 Task: Create a due date automation trigger when advanced on, on the tuesday after a card is due add content with a name ending with resume at 11:00 AM.
Action: Mouse moved to (1080, 86)
Screenshot: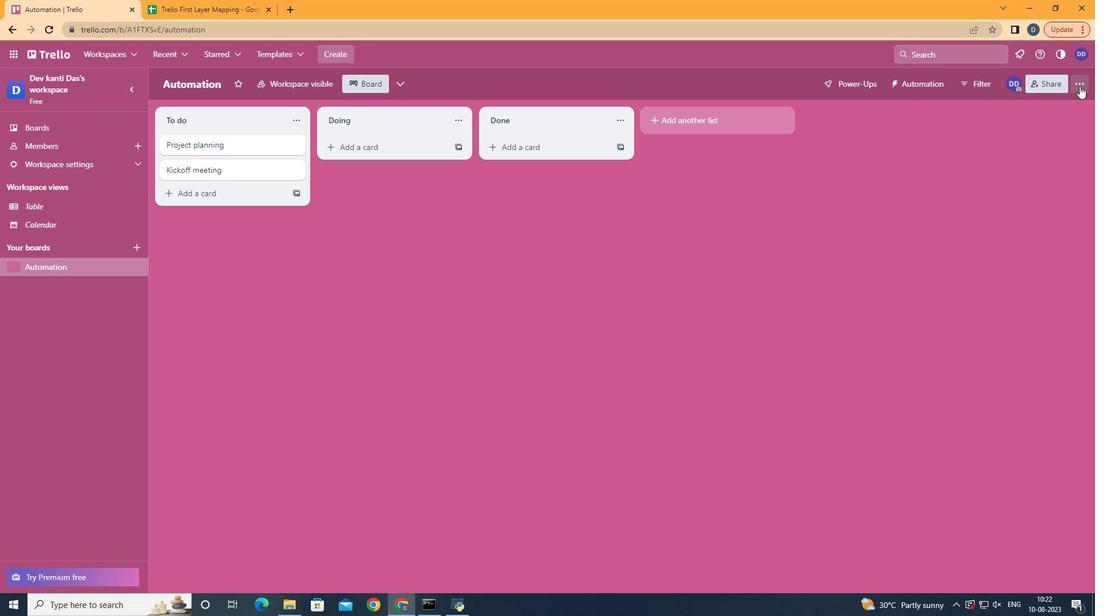 
Action: Mouse pressed left at (1080, 86)
Screenshot: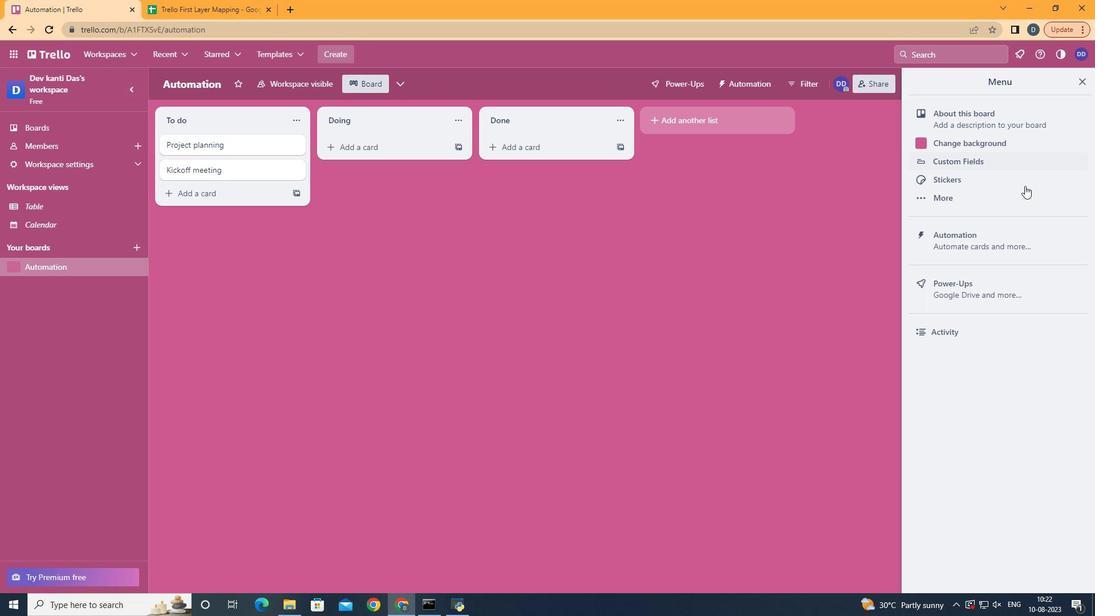 
Action: Mouse moved to (996, 238)
Screenshot: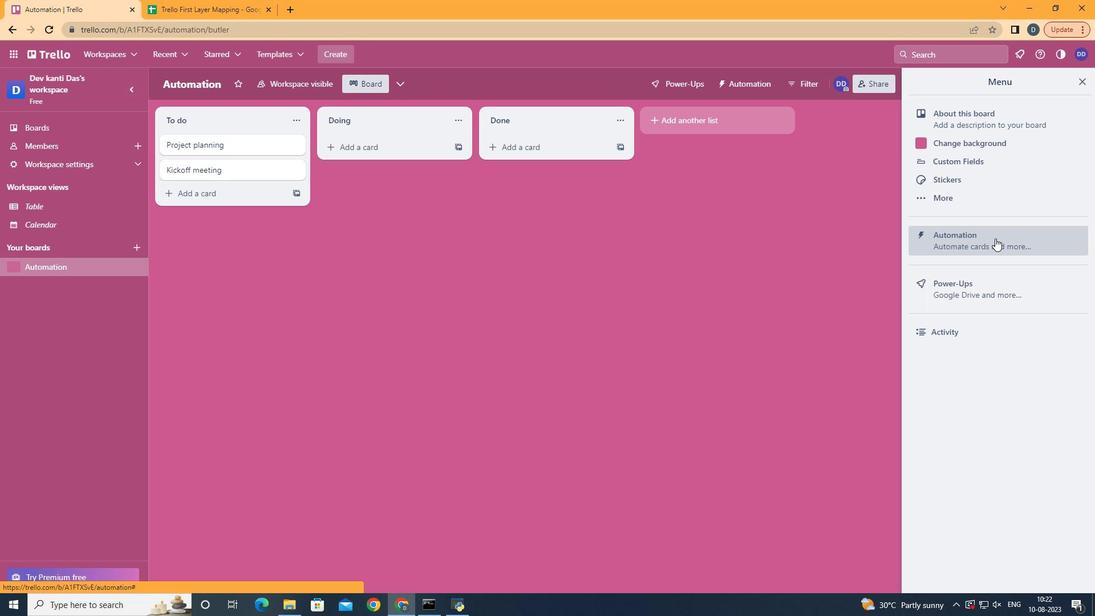
Action: Mouse pressed left at (996, 238)
Screenshot: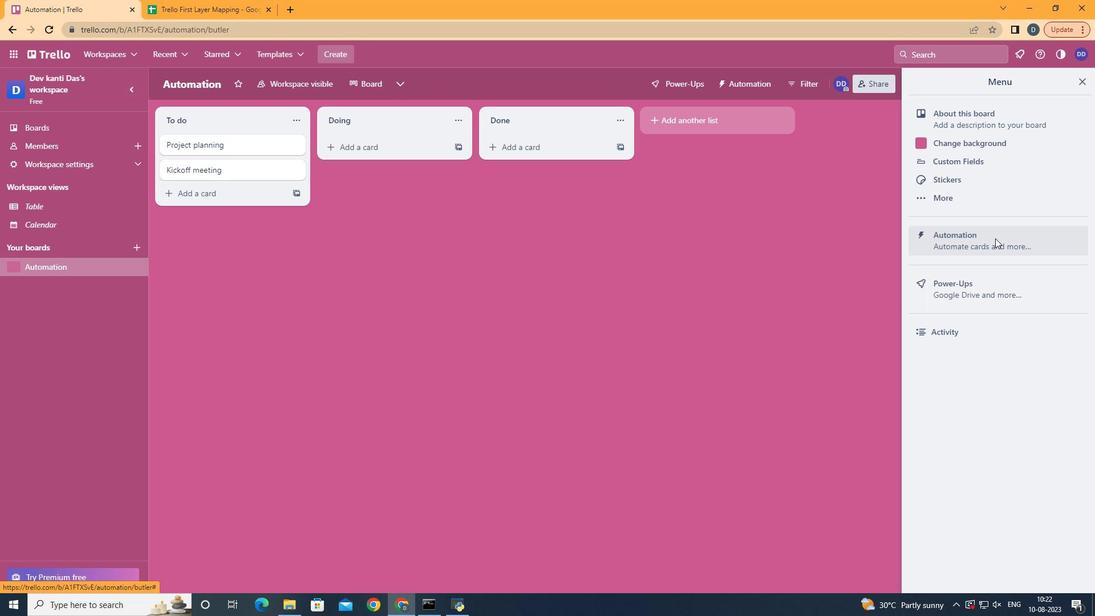 
Action: Mouse moved to (204, 232)
Screenshot: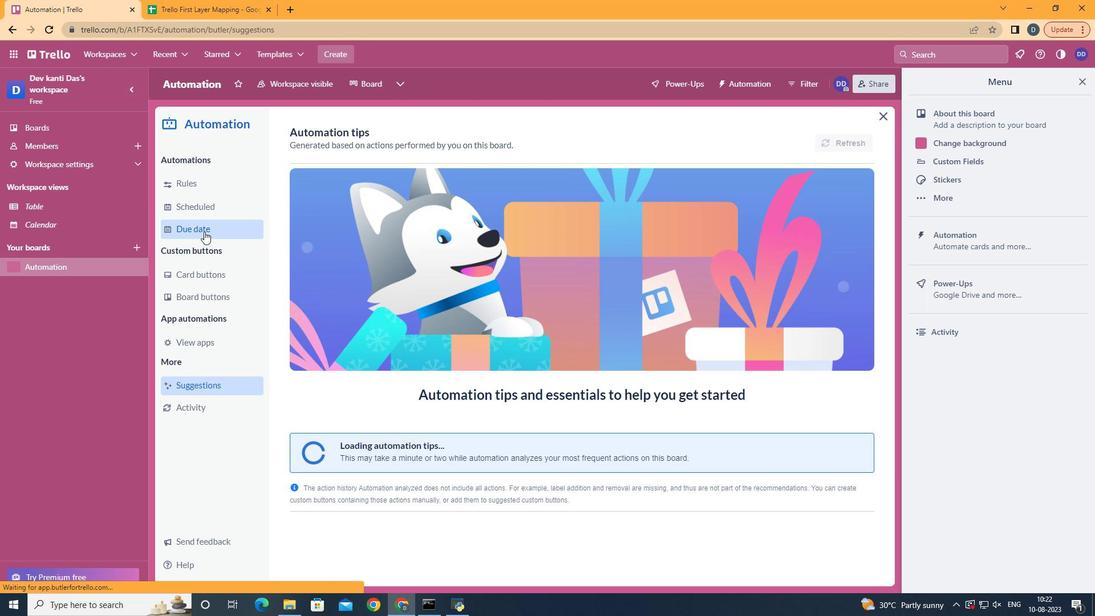 
Action: Mouse pressed left at (204, 232)
Screenshot: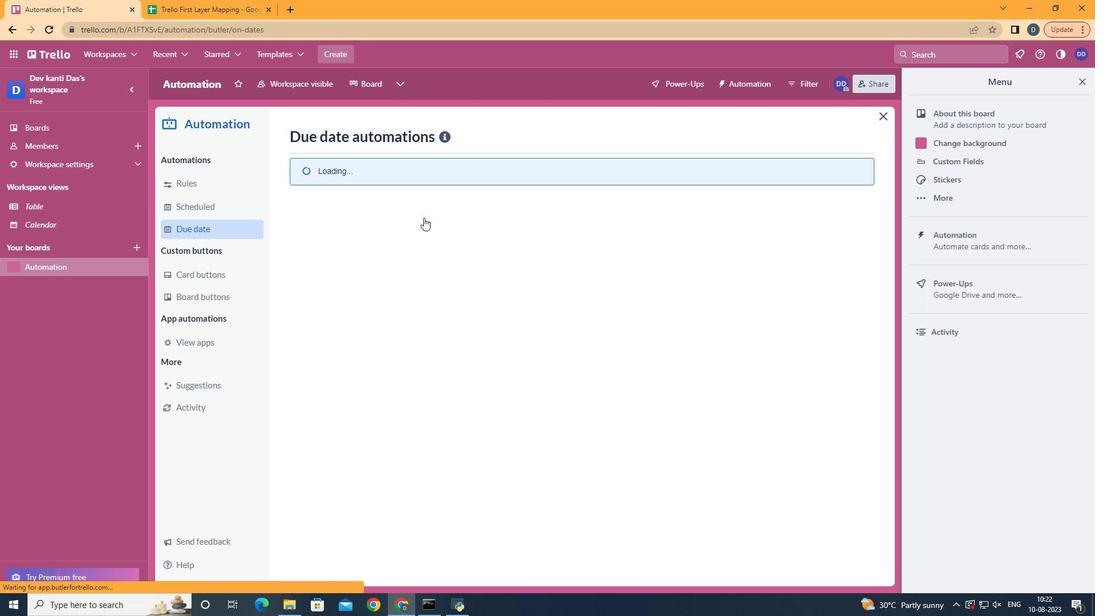 
Action: Mouse moved to (794, 135)
Screenshot: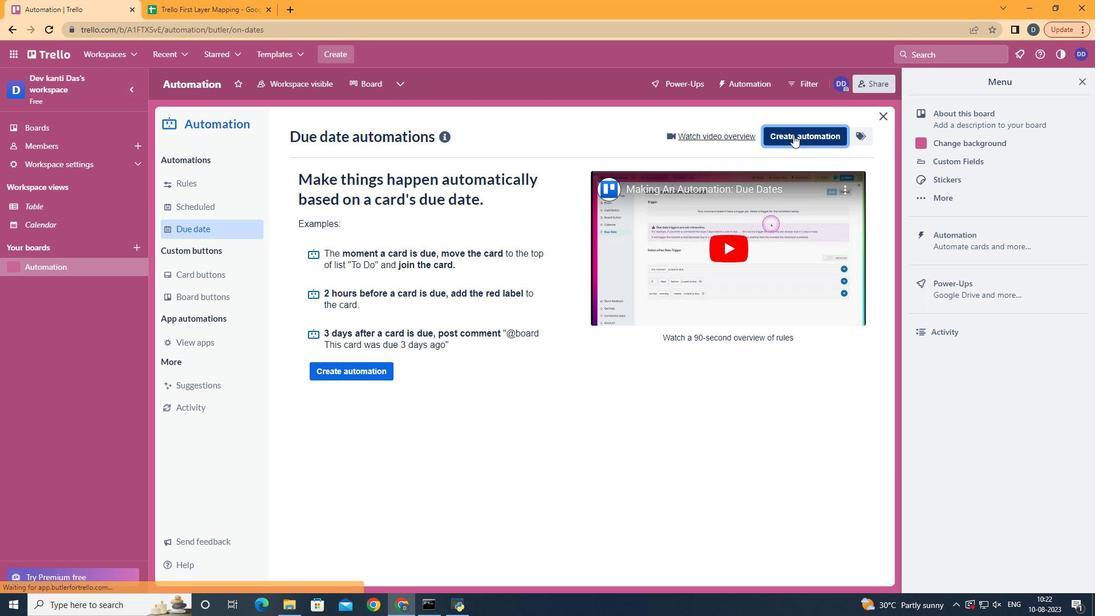 
Action: Mouse pressed left at (794, 135)
Screenshot: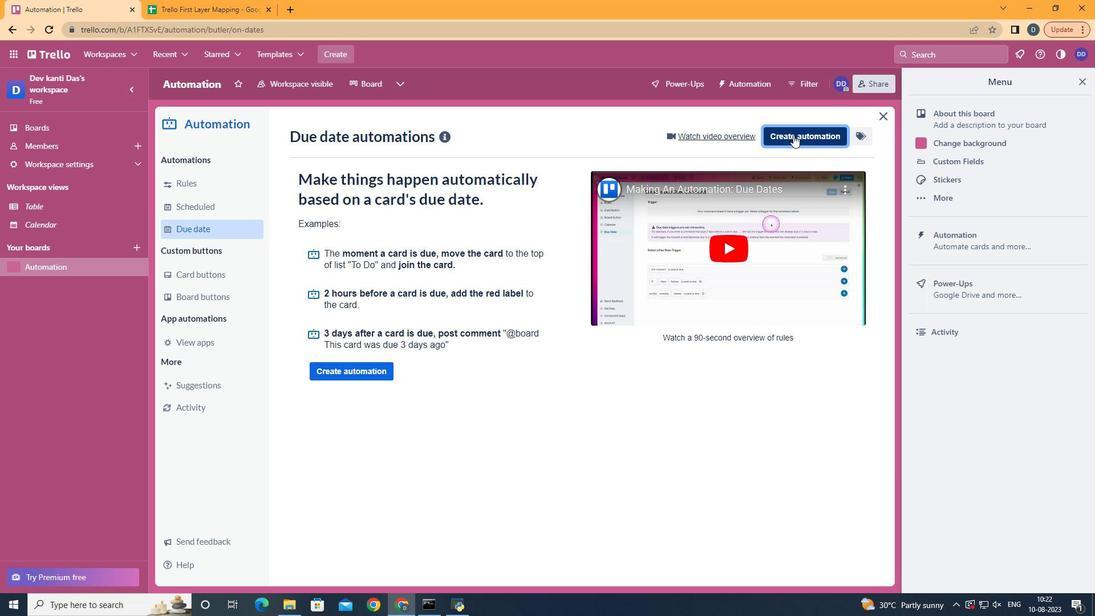 
Action: Mouse moved to (610, 247)
Screenshot: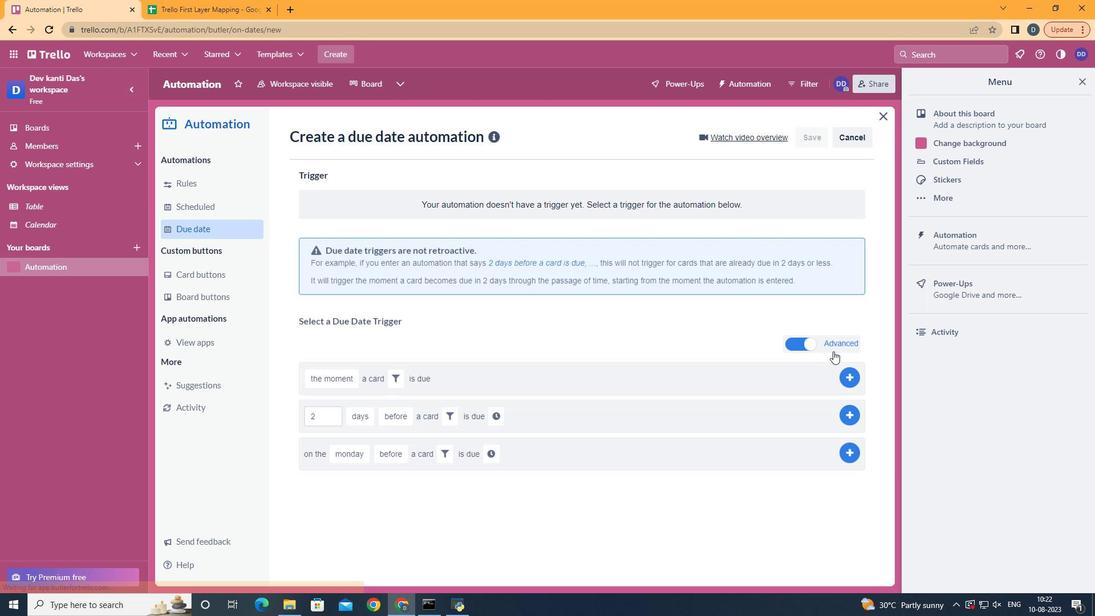 
Action: Mouse pressed left at (610, 247)
Screenshot: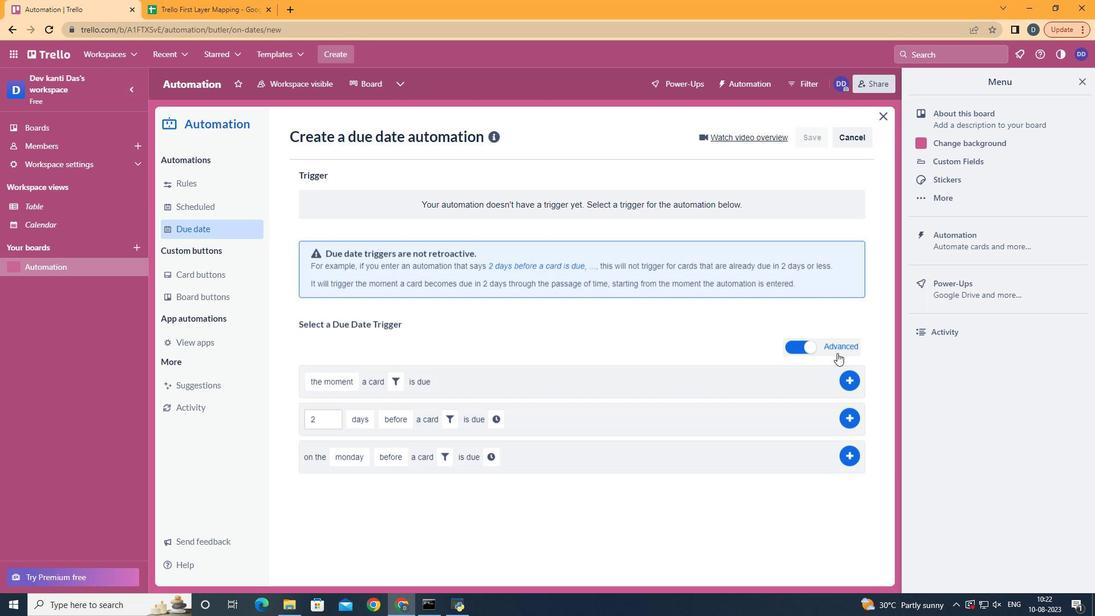 
Action: Mouse moved to (369, 323)
Screenshot: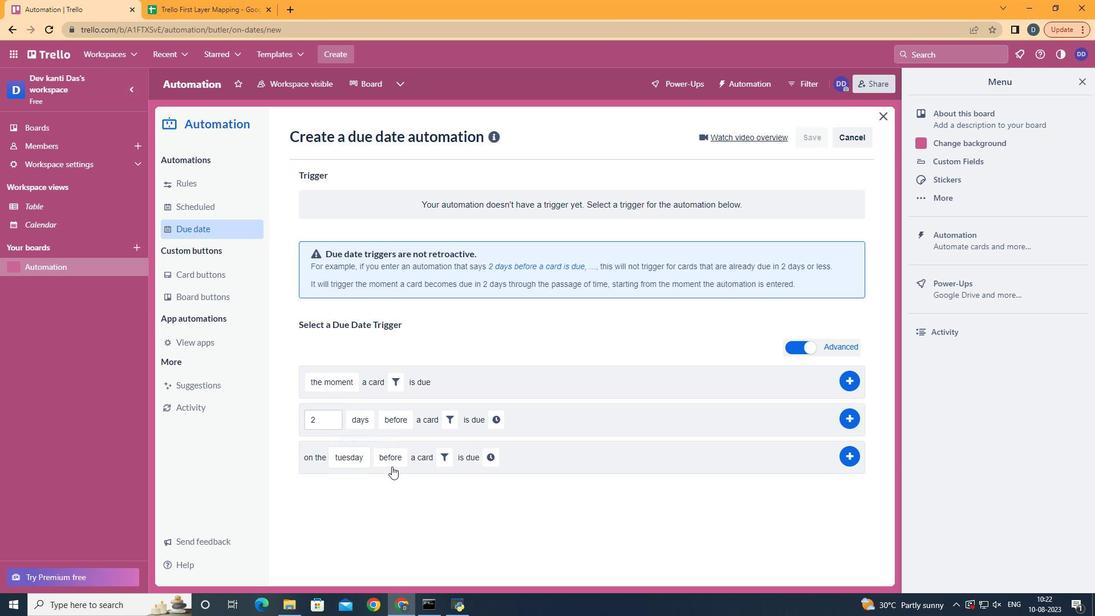 
Action: Mouse pressed left at (369, 323)
Screenshot: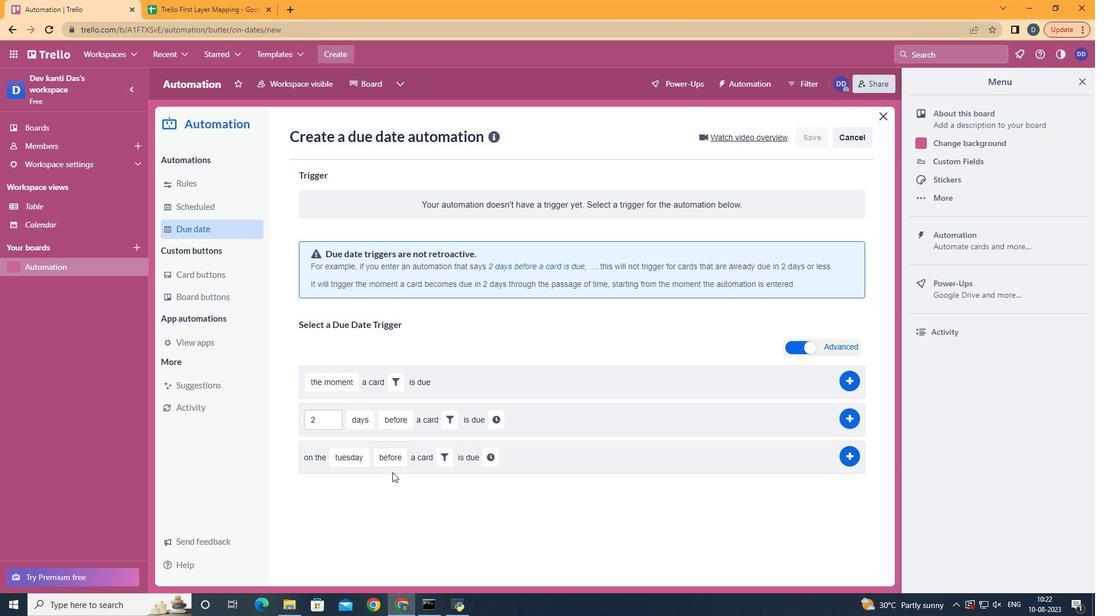 
Action: Mouse moved to (397, 498)
Screenshot: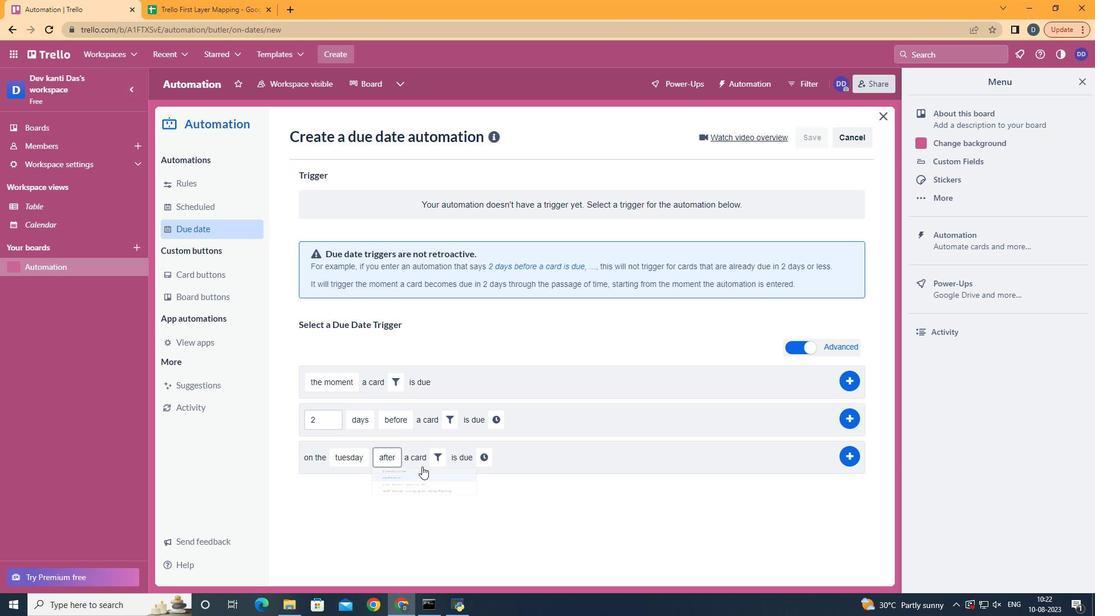 
Action: Mouse pressed left at (397, 498)
Screenshot: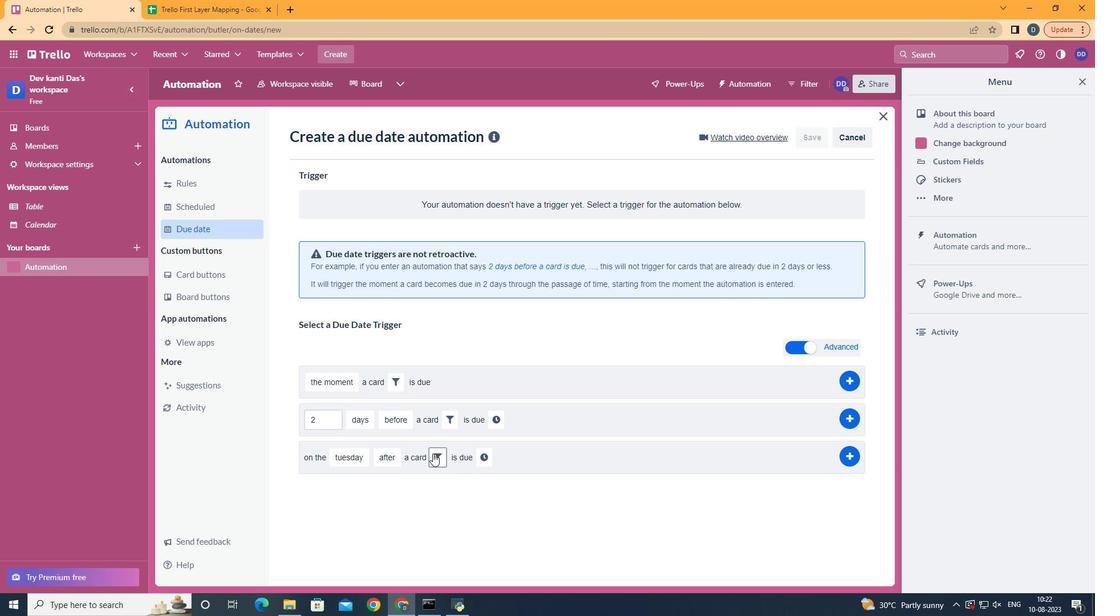 
Action: Mouse moved to (434, 453)
Screenshot: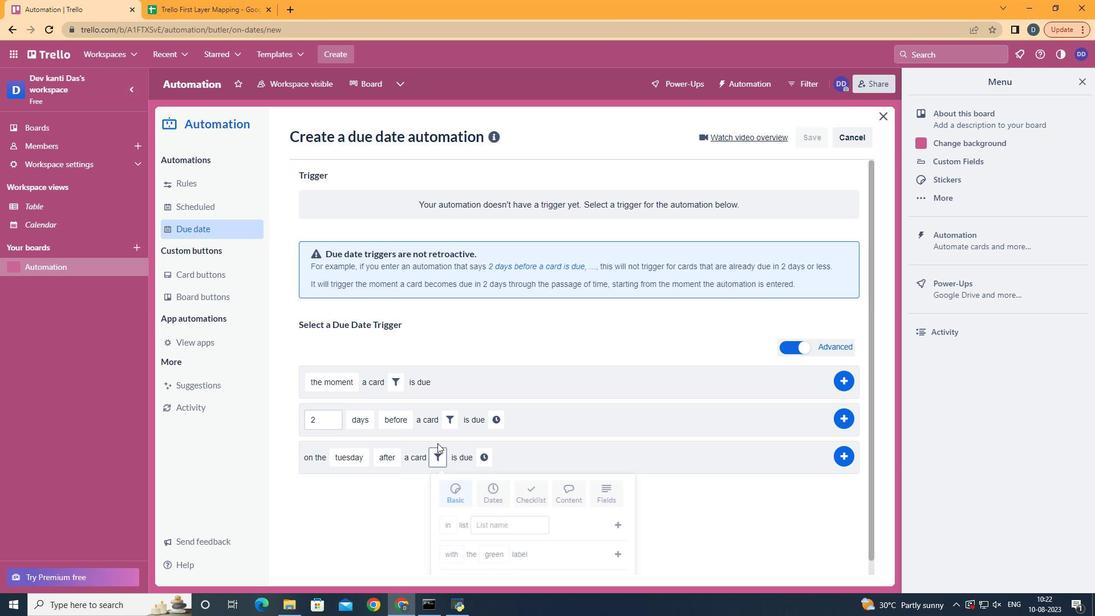 
Action: Mouse pressed left at (434, 453)
Screenshot: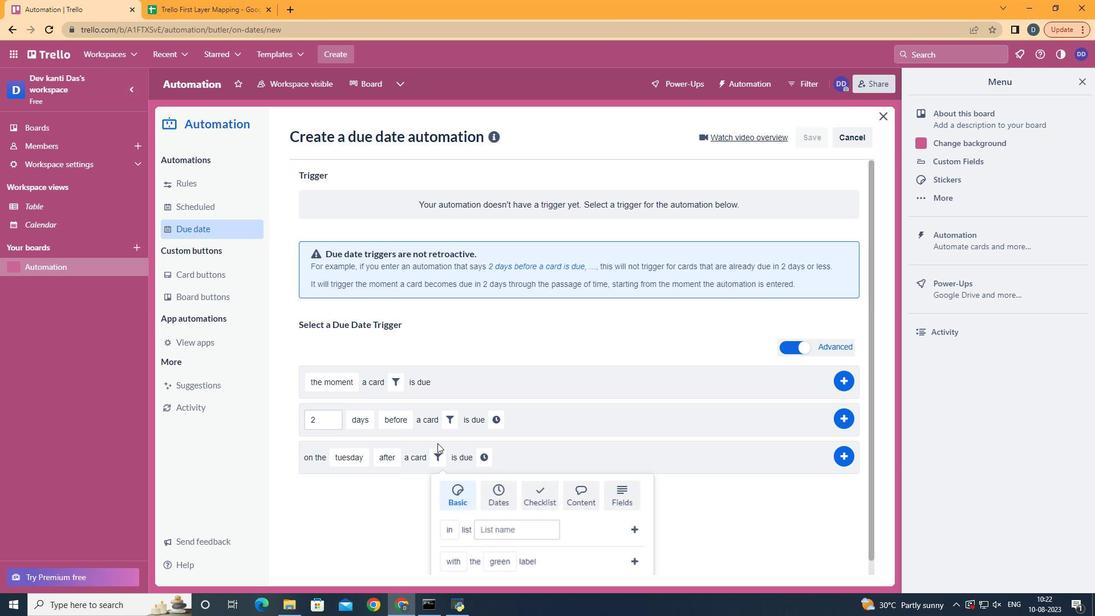 
Action: Mouse moved to (591, 491)
Screenshot: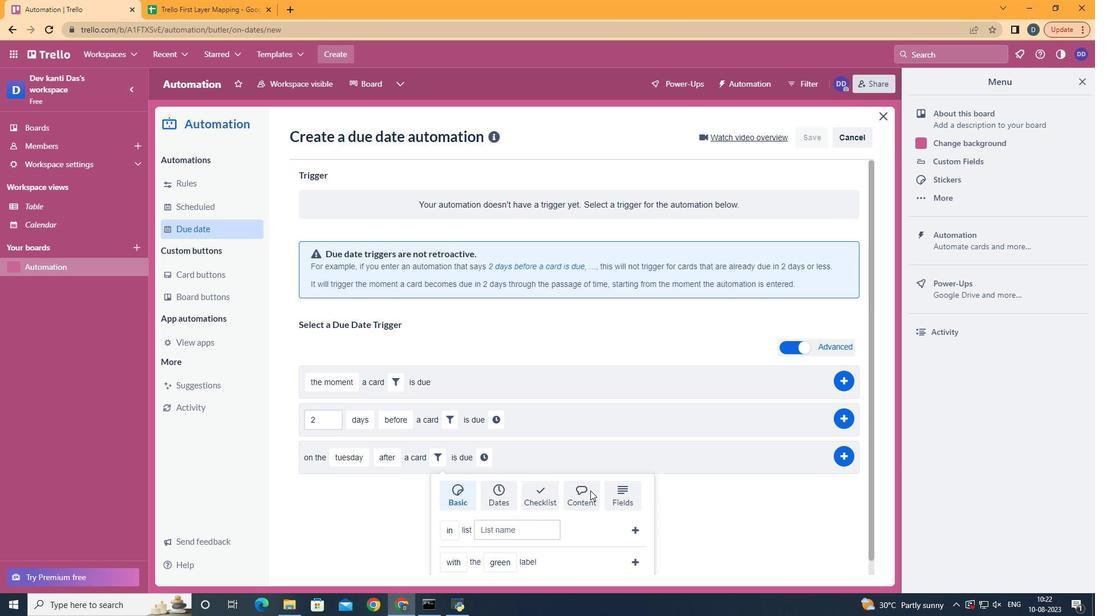 
Action: Mouse pressed left at (591, 491)
Screenshot: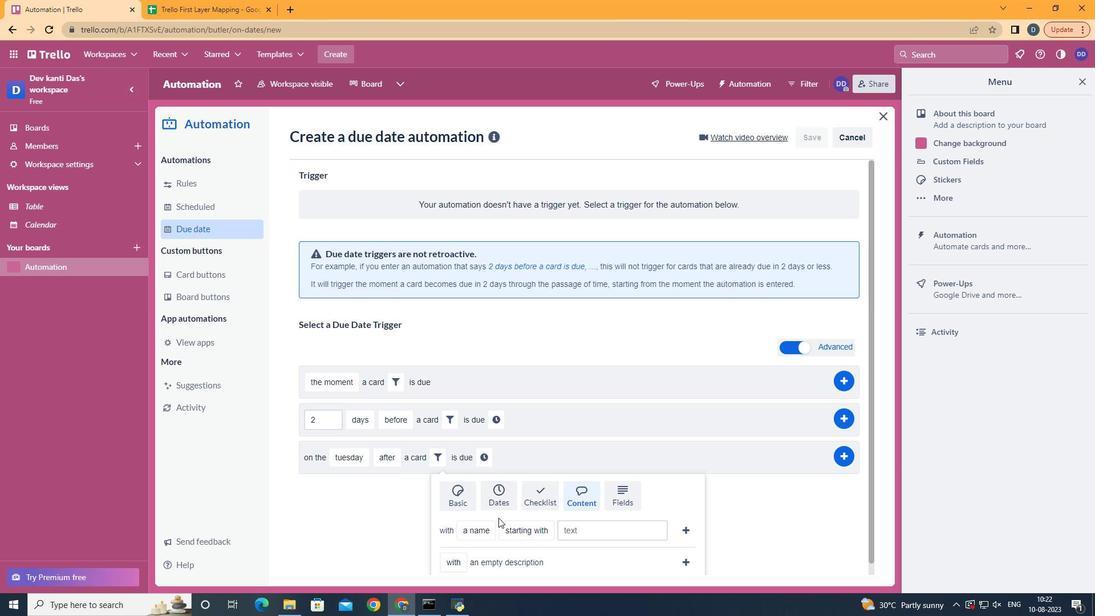 
Action: Mouse moved to (559, 417)
Screenshot: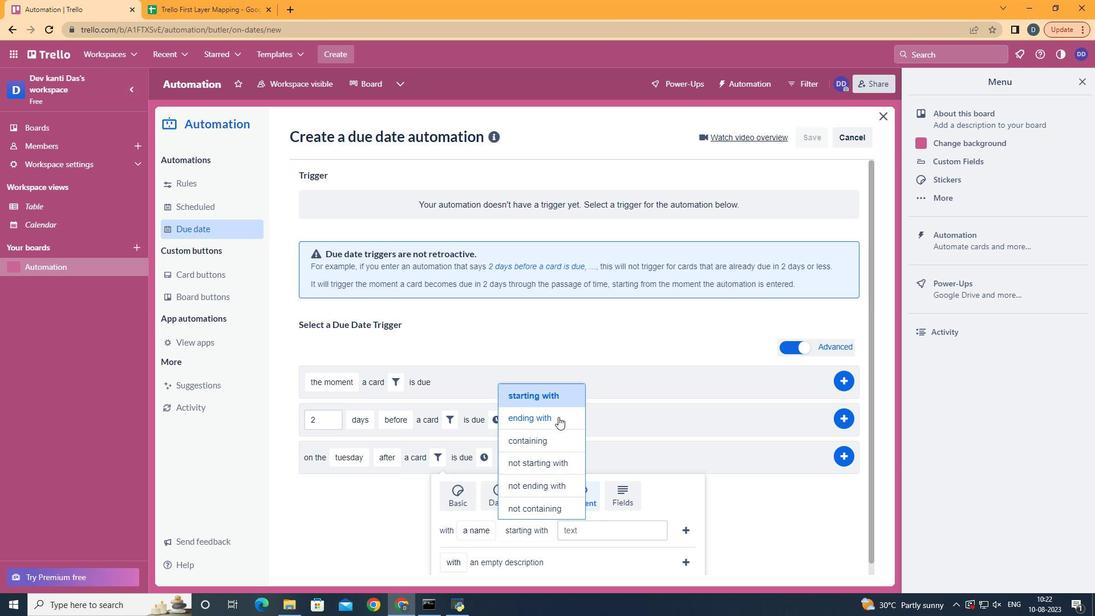 
Action: Mouse pressed left at (559, 417)
Screenshot: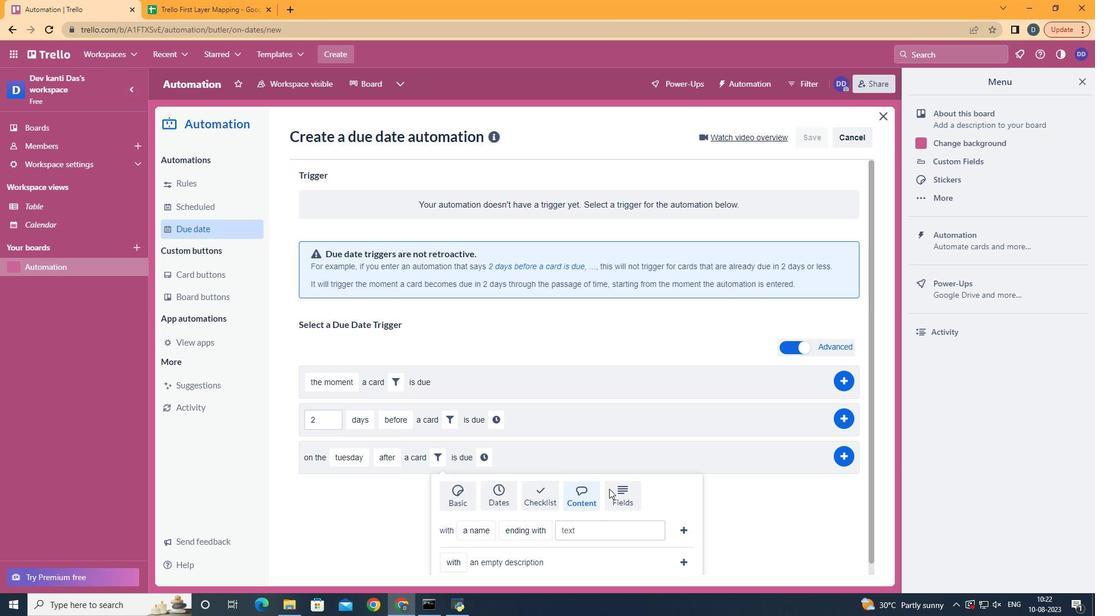 
Action: Mouse moved to (623, 531)
Screenshot: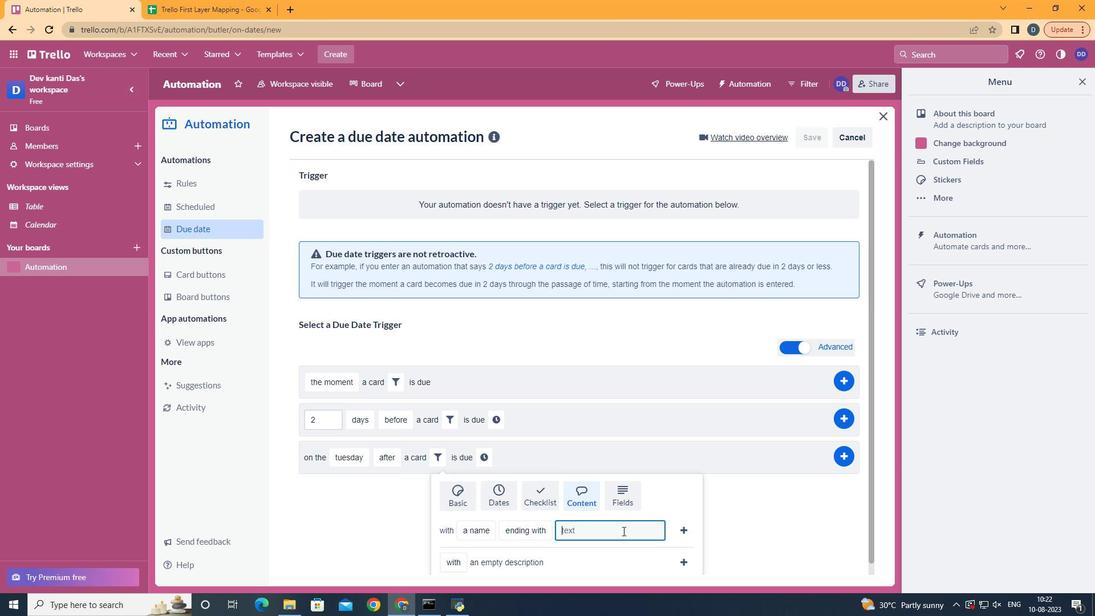 
Action: Mouse pressed left at (623, 531)
Screenshot: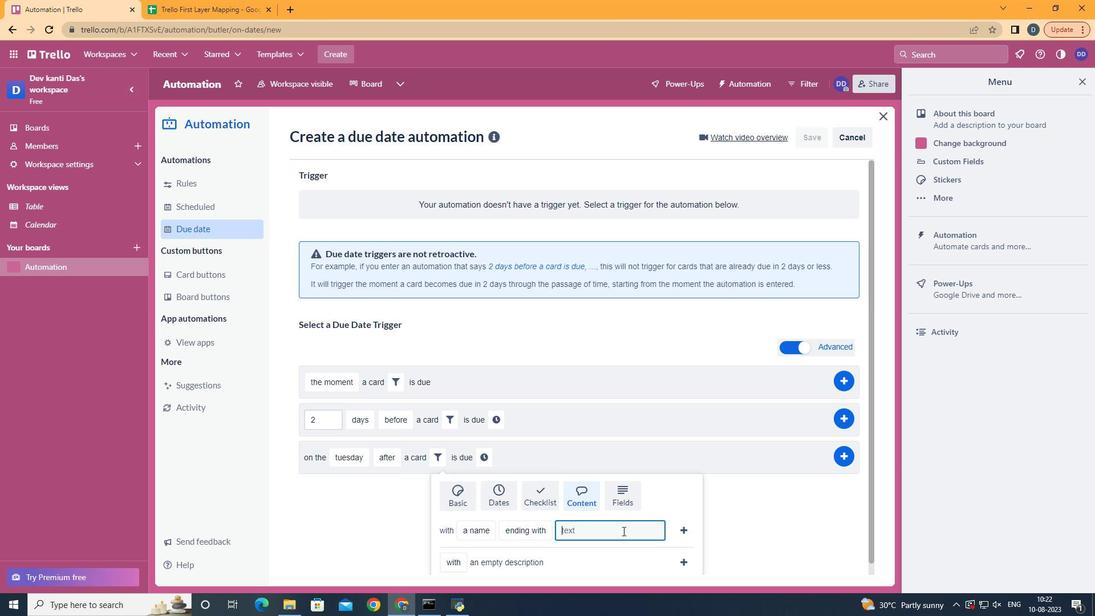 
Action: Mouse moved to (623, 531)
Screenshot: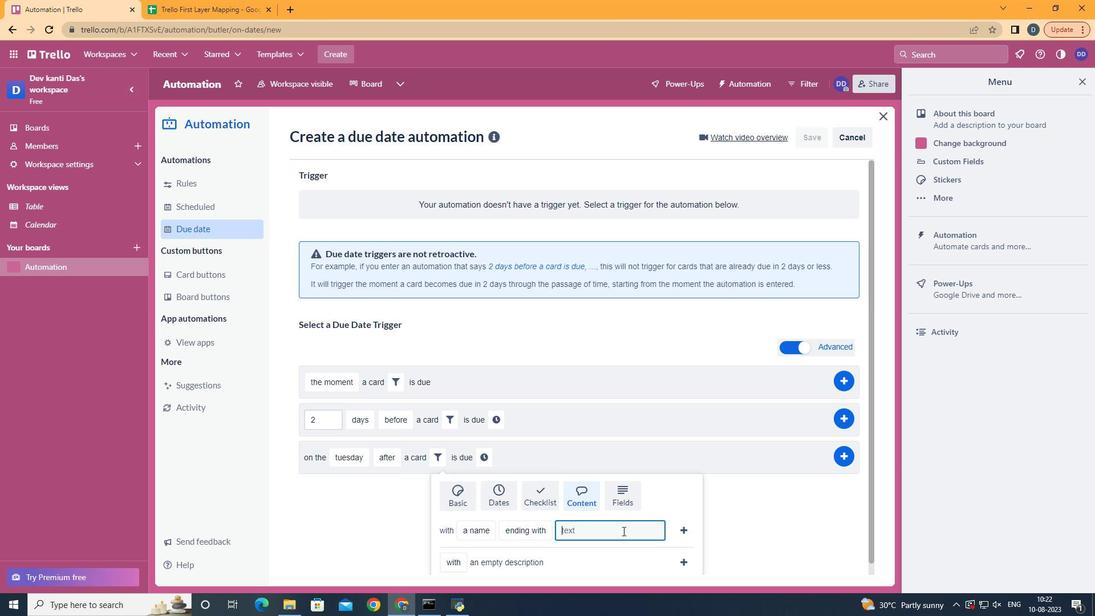 
Action: Key pressed resume
Screenshot: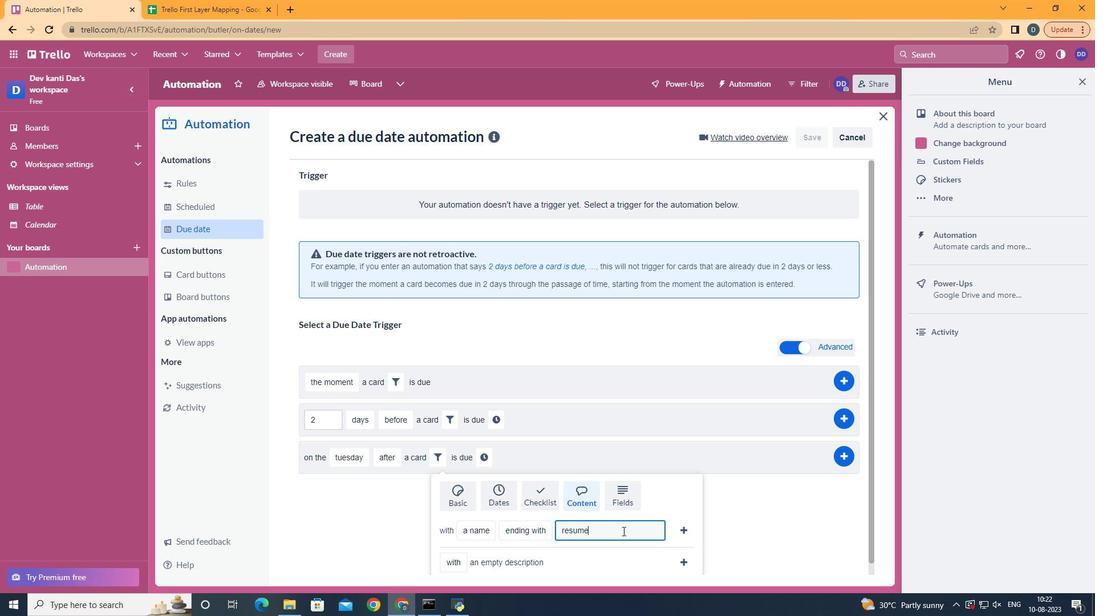 
Action: Mouse moved to (677, 531)
Screenshot: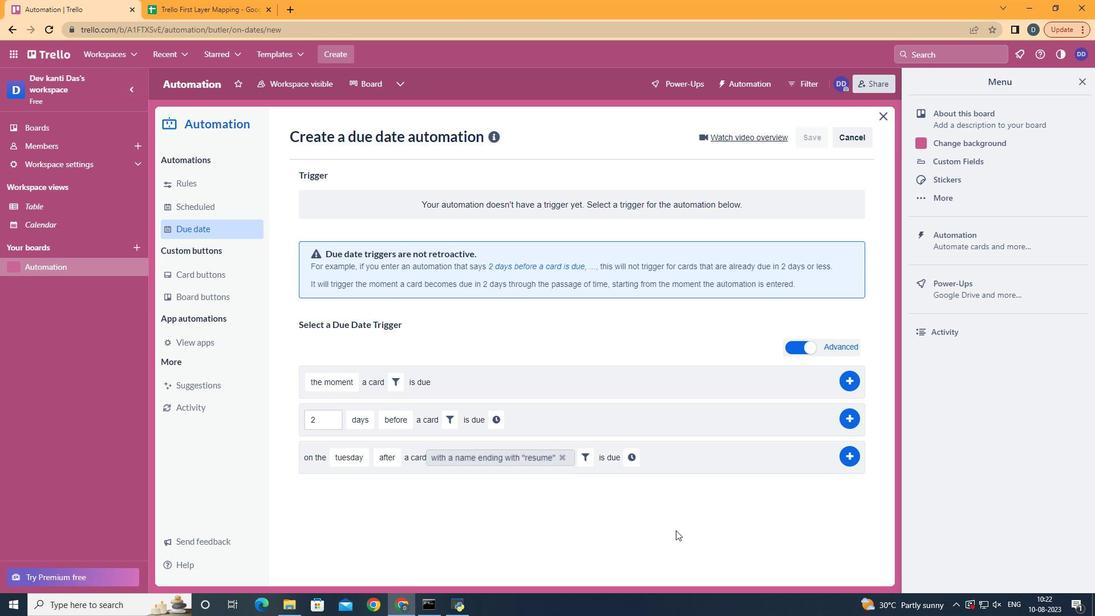 
Action: Mouse pressed left at (677, 531)
Screenshot: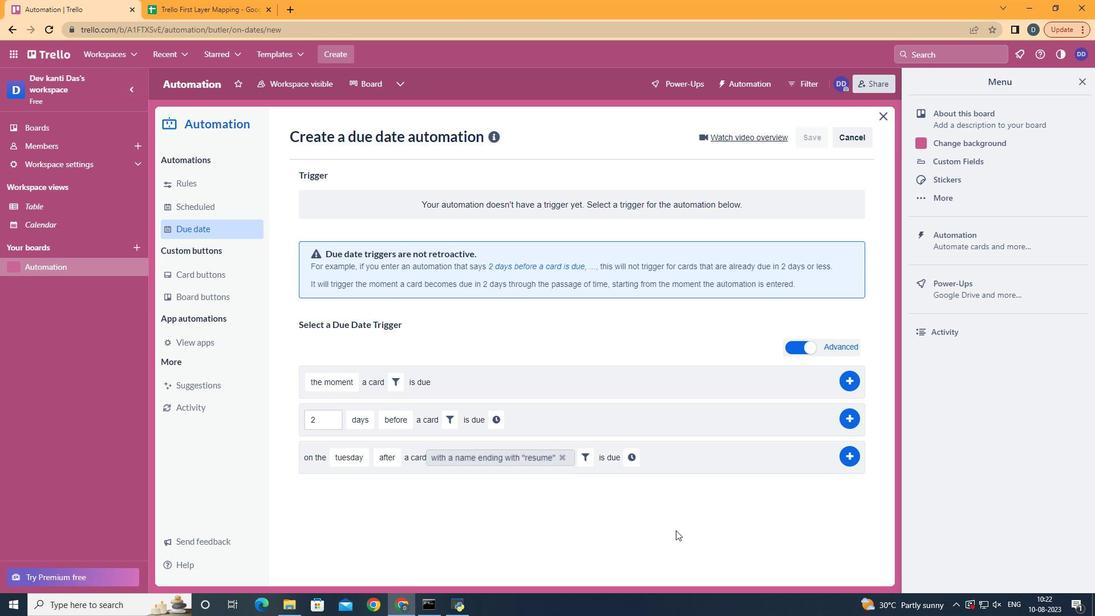 
Action: Mouse moved to (628, 457)
Screenshot: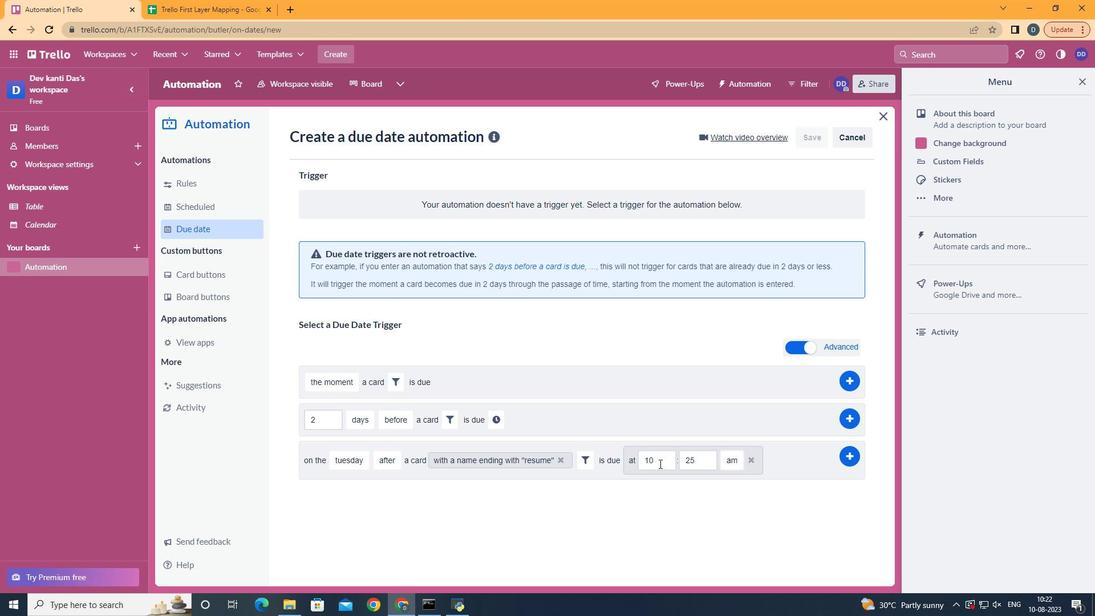 
Action: Mouse pressed left at (628, 457)
Screenshot: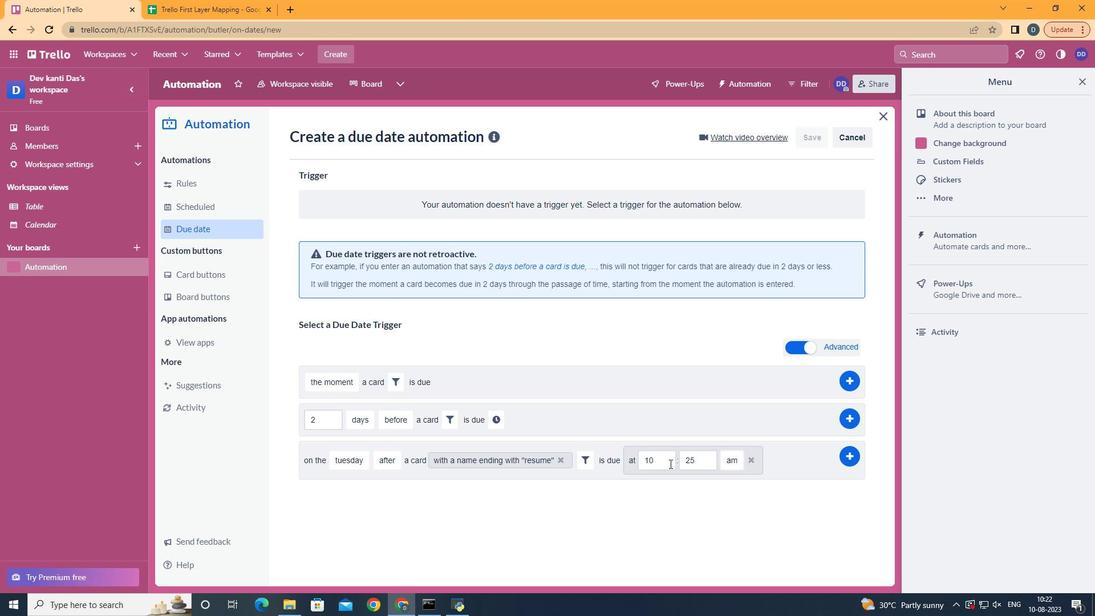 
Action: Mouse moved to (672, 464)
Screenshot: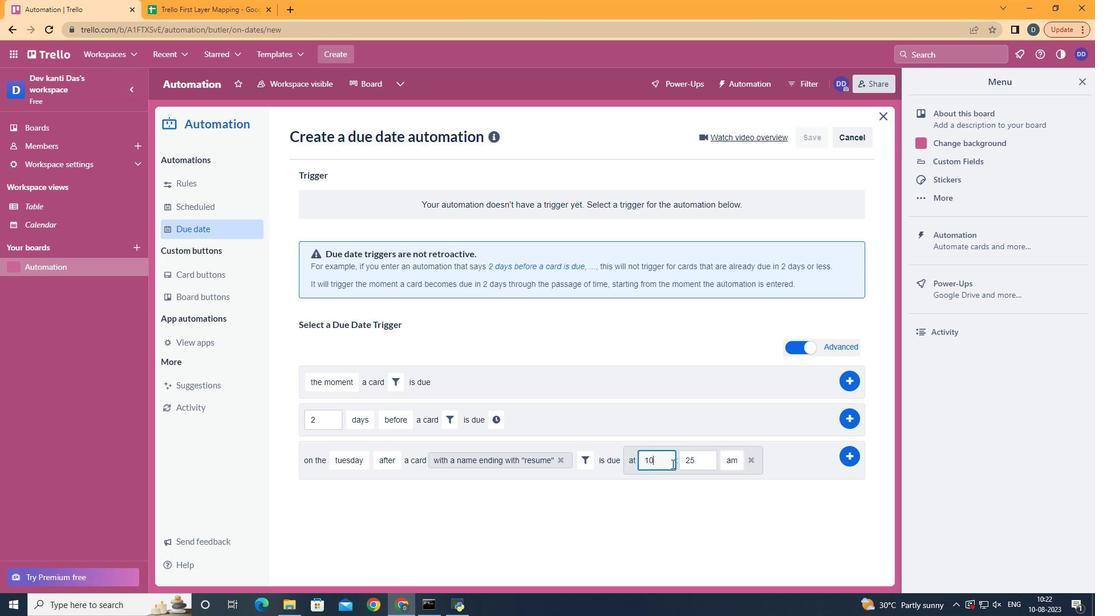 
Action: Mouse pressed left at (672, 464)
Screenshot: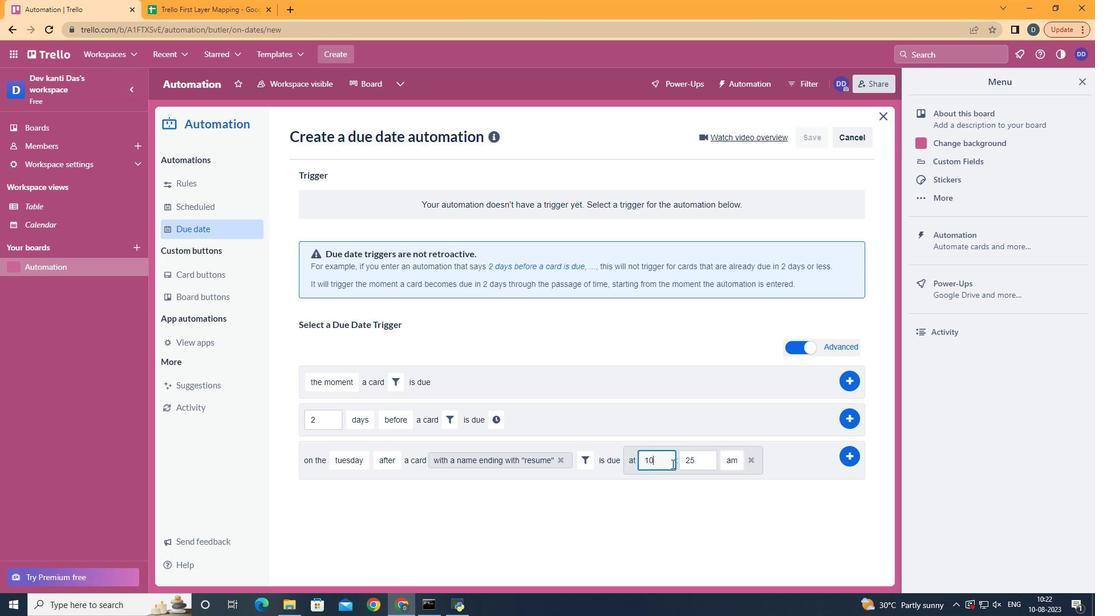 
Action: Mouse moved to (672, 464)
Screenshot: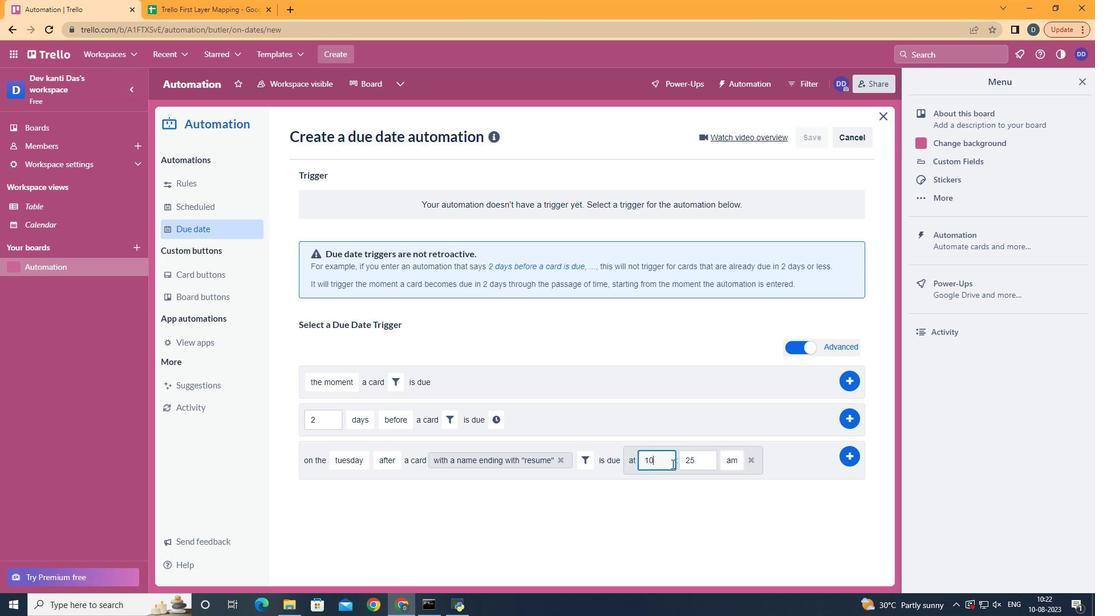
Action: Key pressed <Key.backspace>1
Screenshot: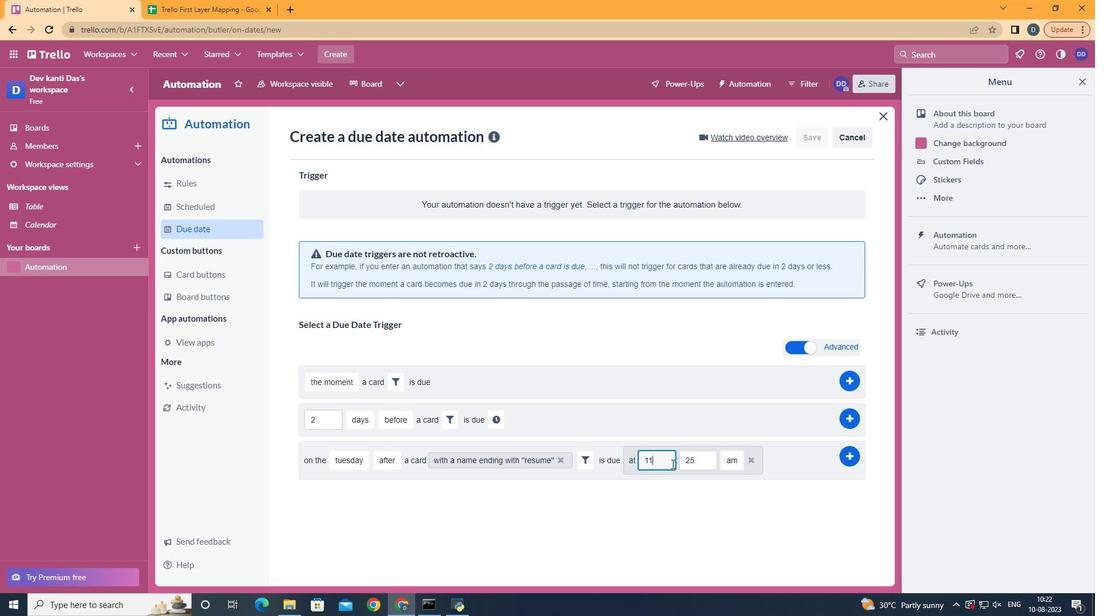 
Action: Mouse moved to (700, 467)
Screenshot: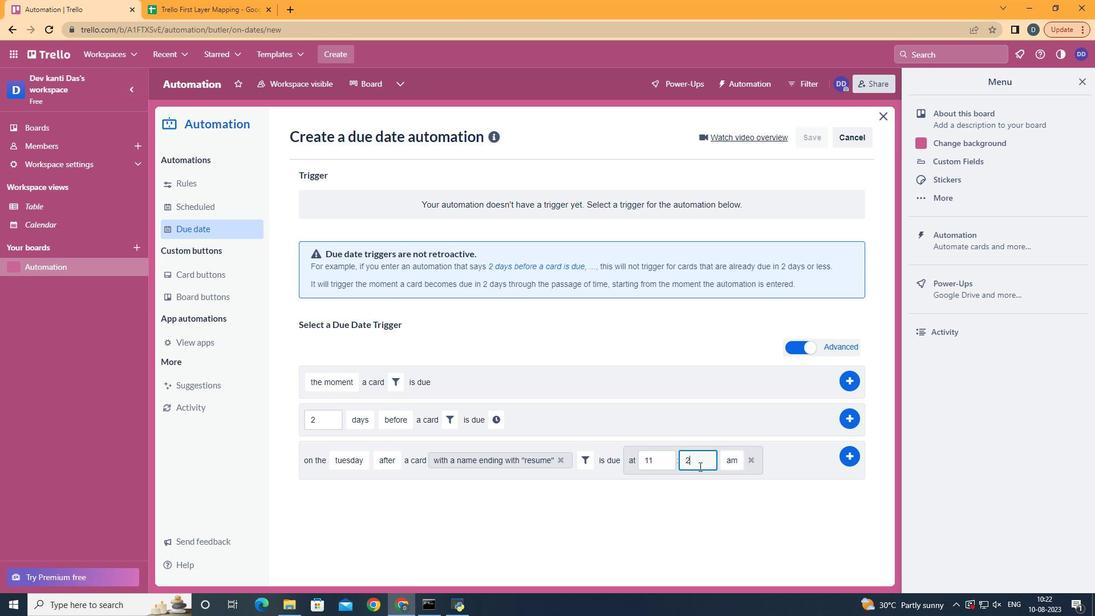 
Action: Mouse pressed left at (700, 467)
Screenshot: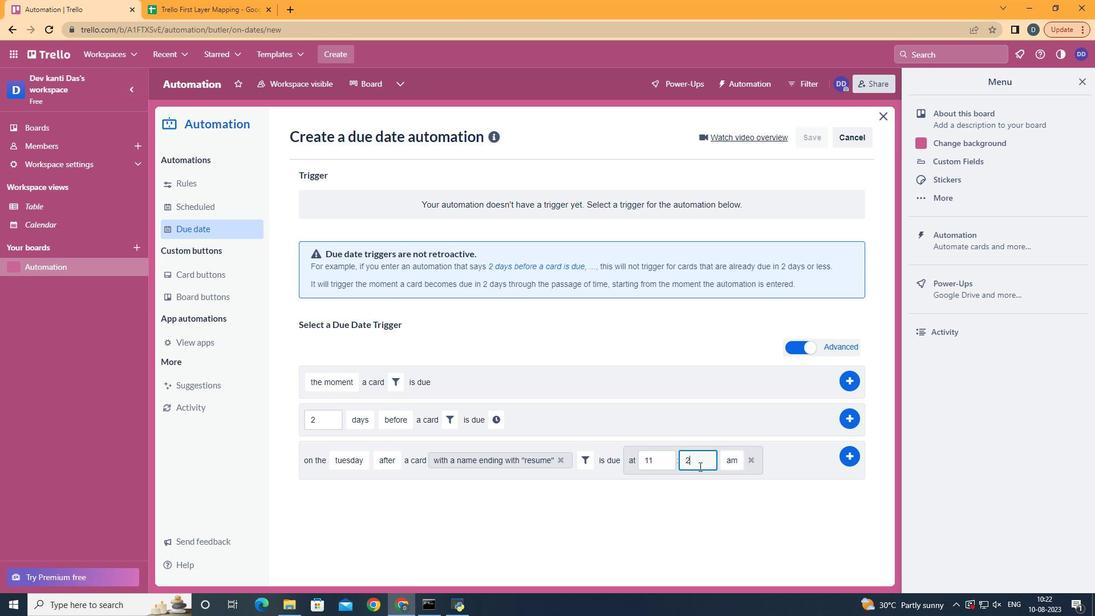 
Action: Key pressed <Key.backspace><Key.backspace>00
Screenshot: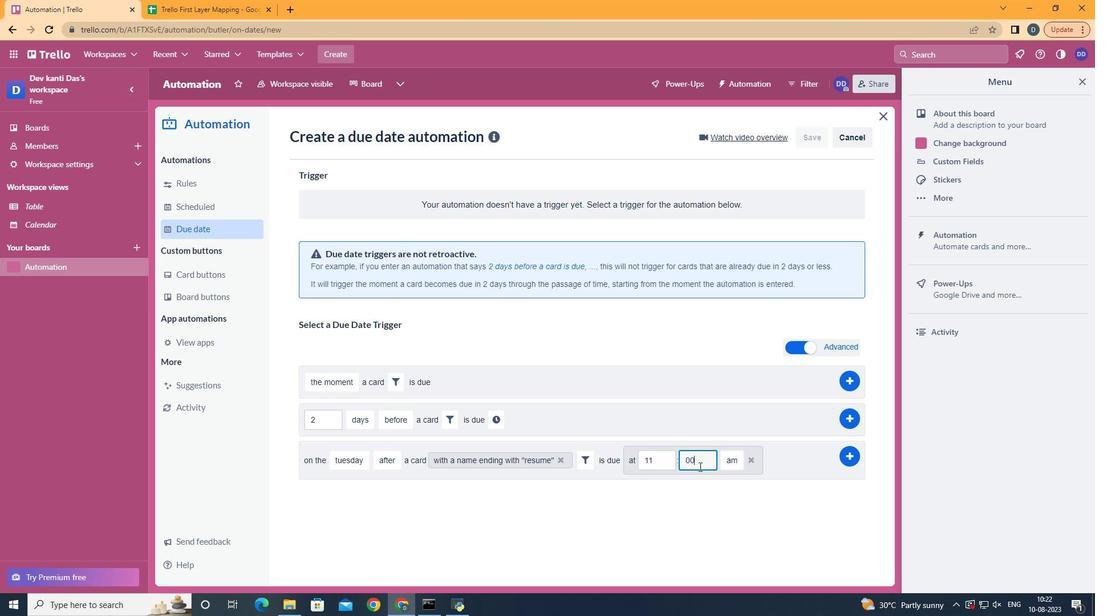 
Action: Mouse moved to (845, 453)
Screenshot: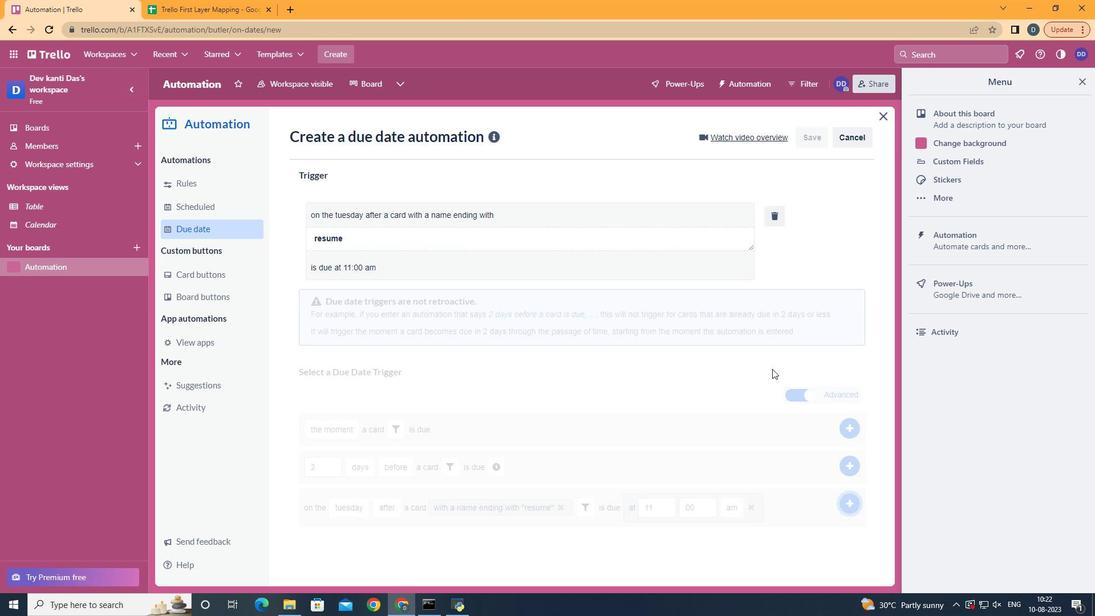 
Action: Mouse pressed left at (845, 453)
Screenshot: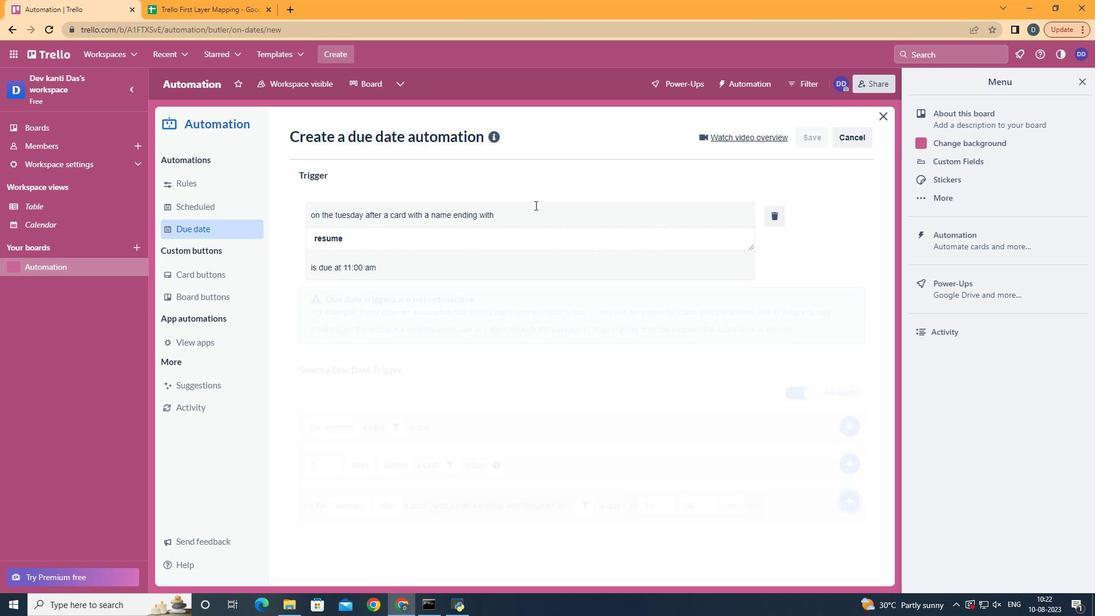 
Action: Mouse moved to (571, 287)
Screenshot: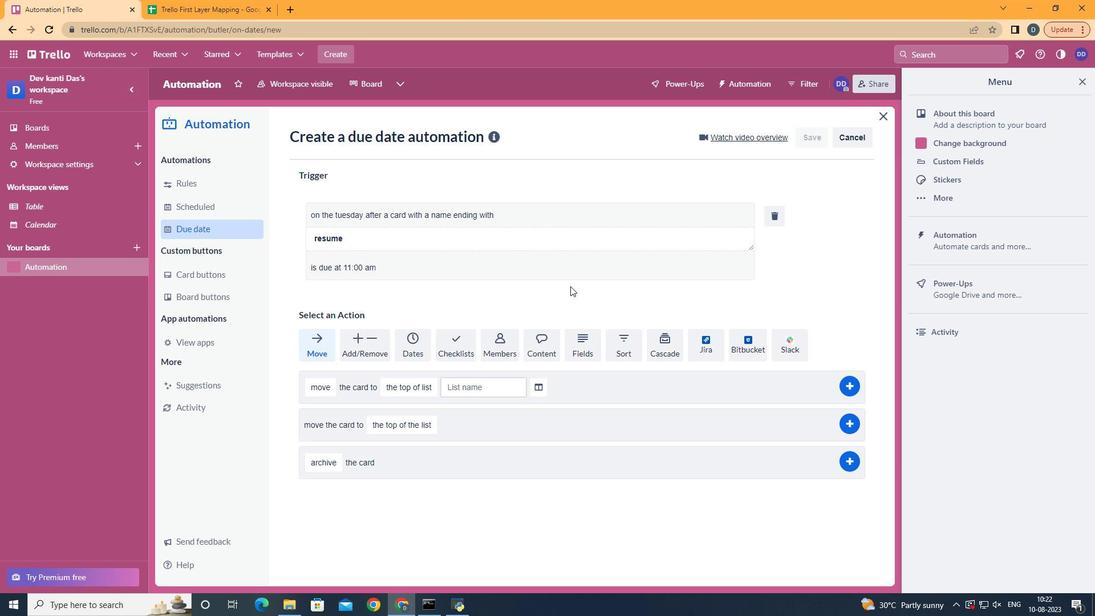 
